 Task: Create a section Database Migration Sprint and in the section, add a milestone Digital Transformation in the project VitalityTech.
Action: Mouse moved to (58, 161)
Screenshot: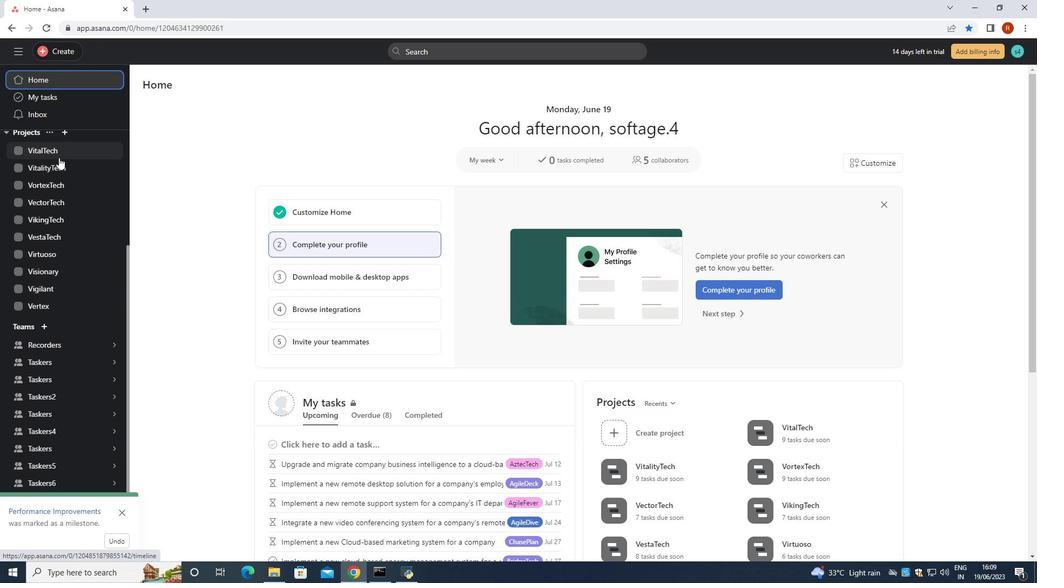 
Action: Mouse pressed left at (58, 161)
Screenshot: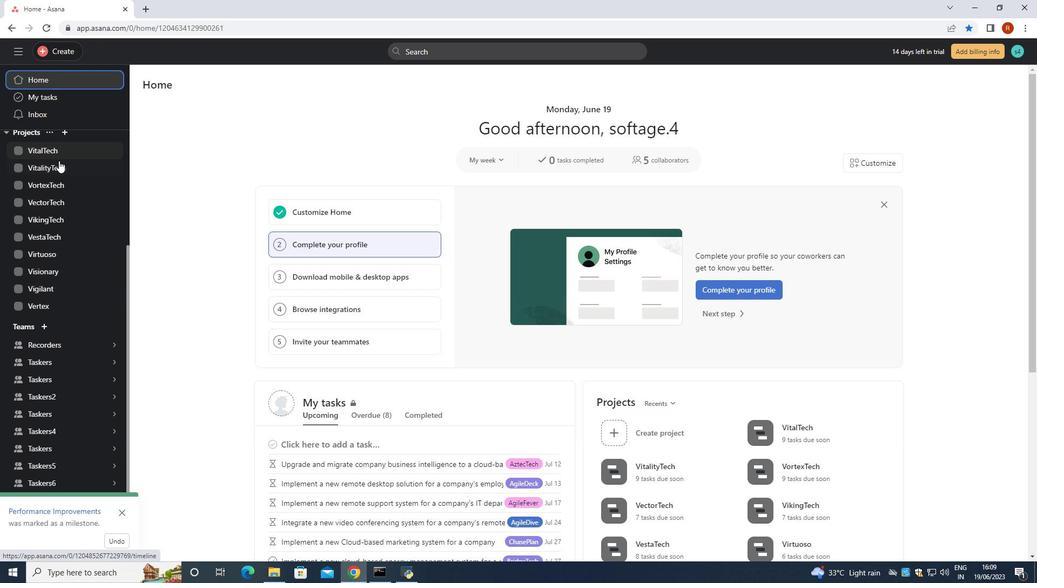 
Action: Mouse moved to (133, 261)
Screenshot: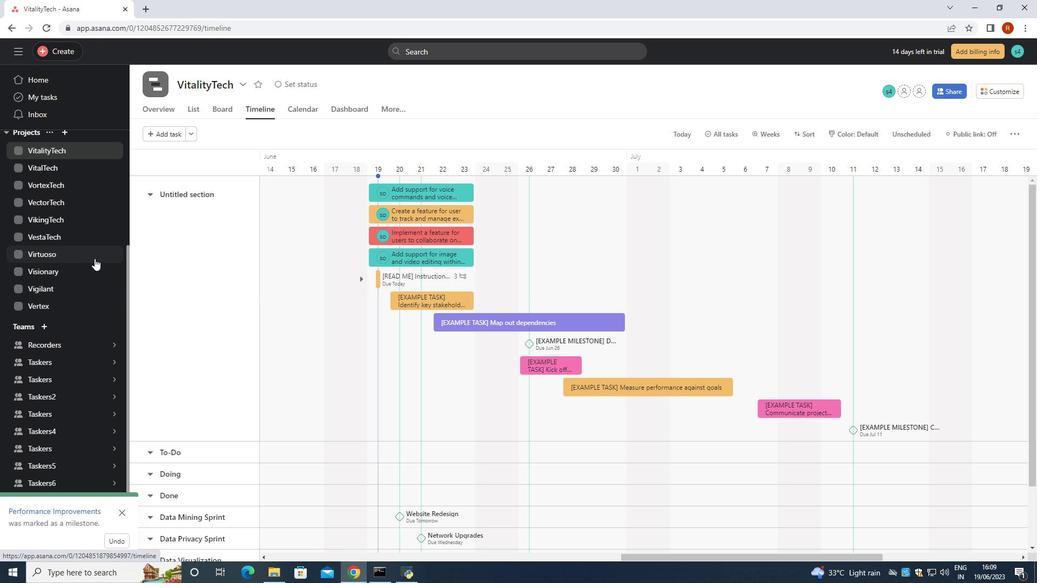 
Action: Mouse scrolled (133, 260) with delta (0, 0)
Screenshot: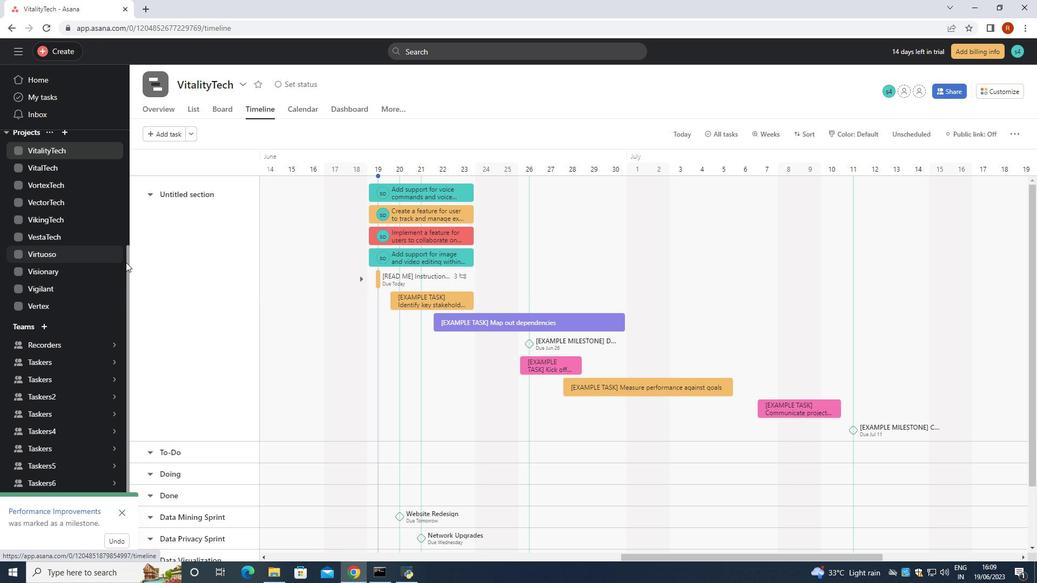 
Action: Mouse scrolled (133, 260) with delta (0, 0)
Screenshot: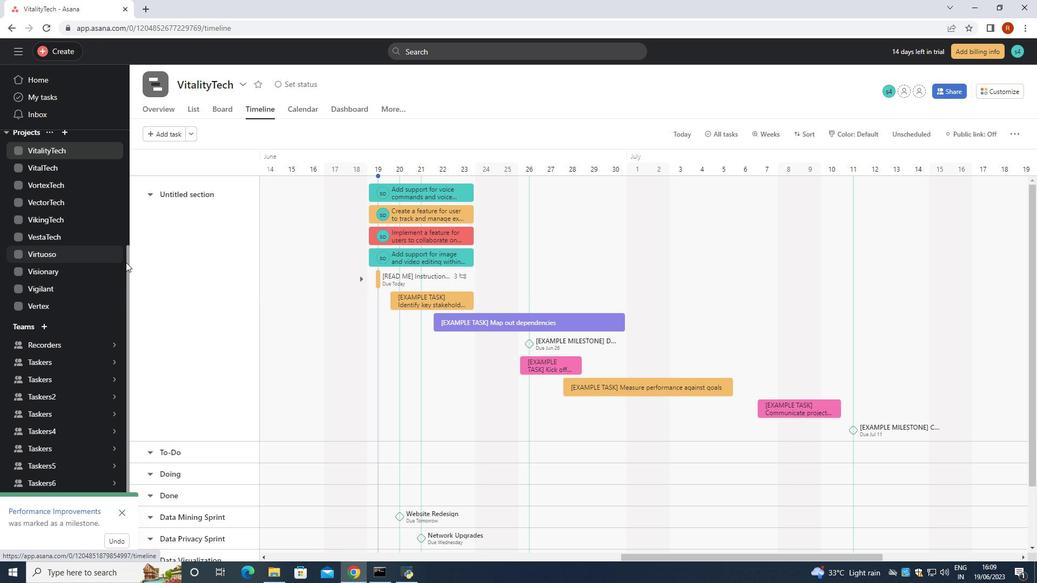 
Action: Mouse scrolled (133, 260) with delta (0, 0)
Screenshot: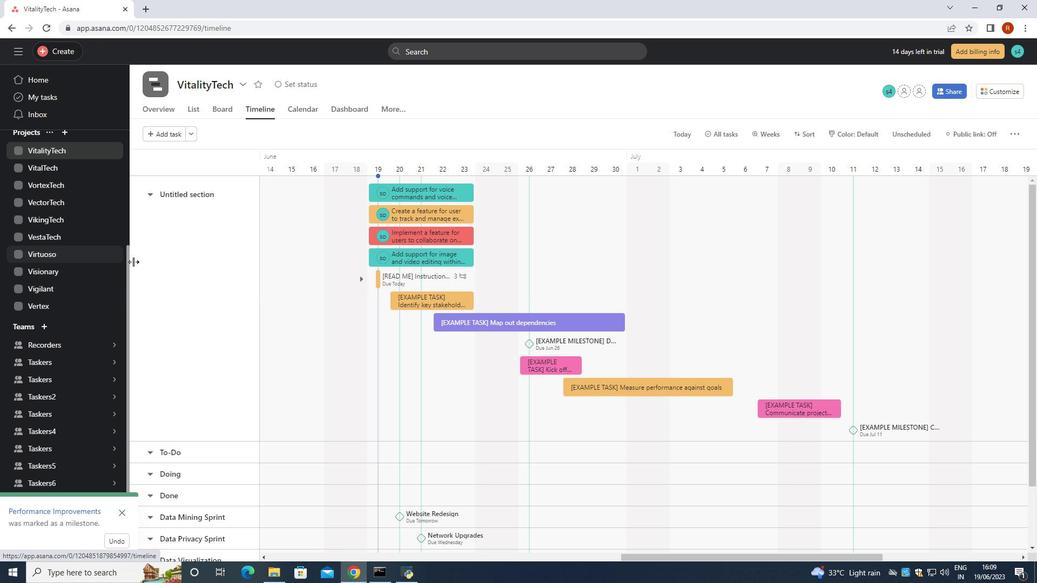 
Action: Mouse moved to (136, 261)
Screenshot: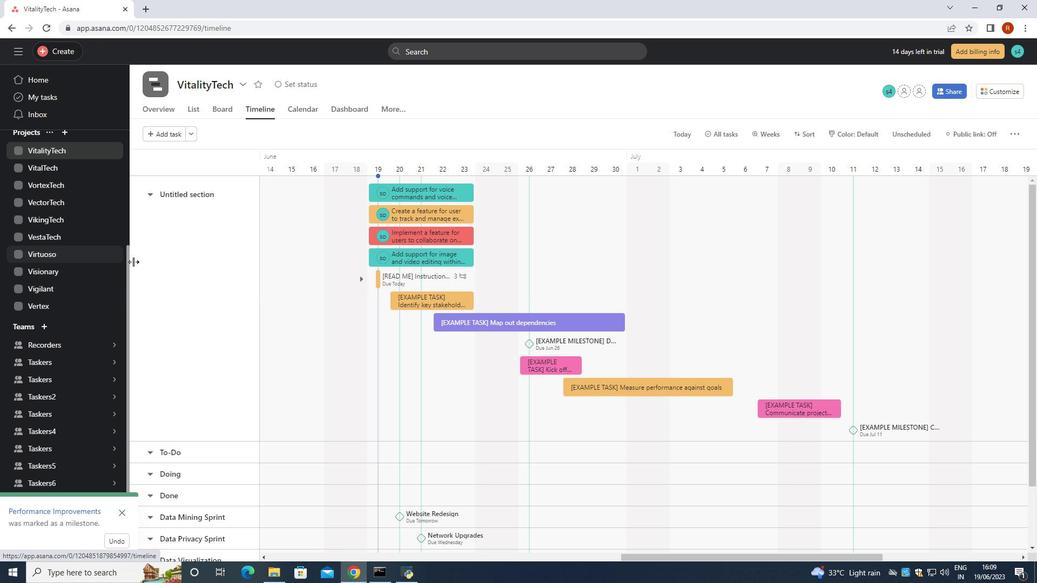 
Action: Mouse scrolled (136, 260) with delta (0, 0)
Screenshot: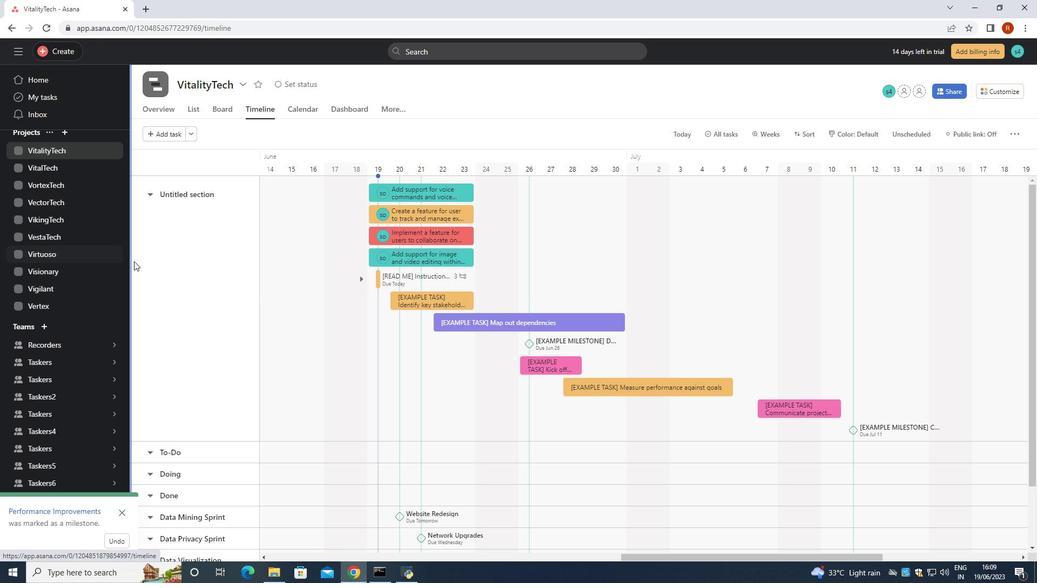 
Action: Mouse moved to (139, 261)
Screenshot: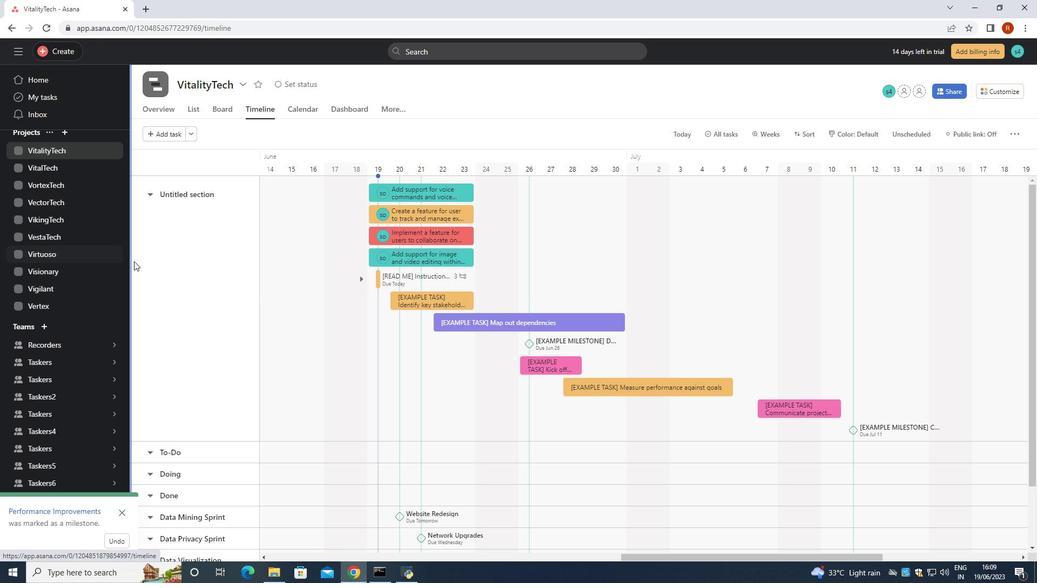 
Action: Mouse scrolled (138, 260) with delta (0, 0)
Screenshot: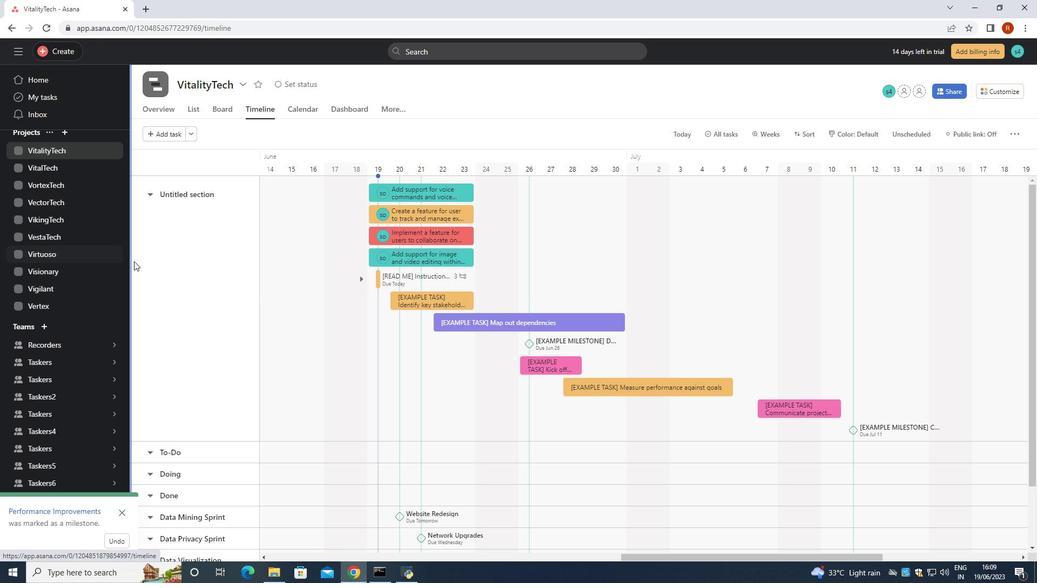 
Action: Mouse moved to (143, 261)
Screenshot: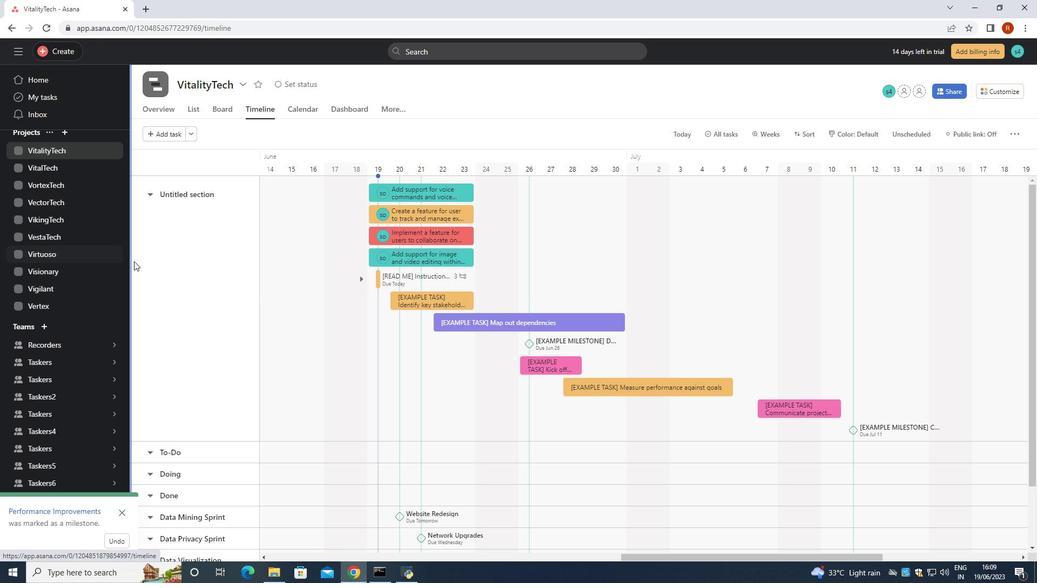 
Action: Mouse scrolled (141, 260) with delta (0, 0)
Screenshot: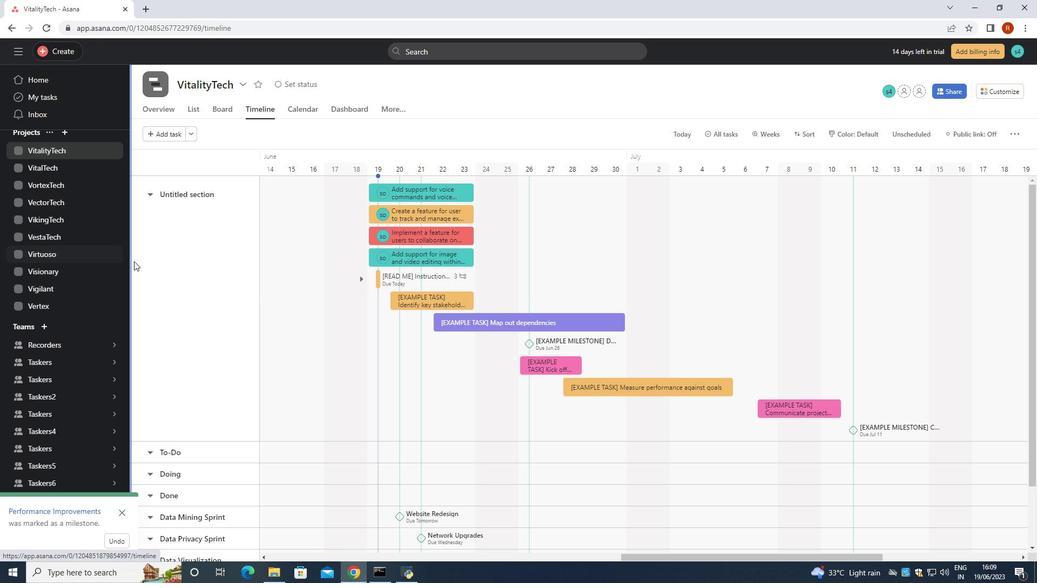 
Action: Mouse moved to (220, 393)
Screenshot: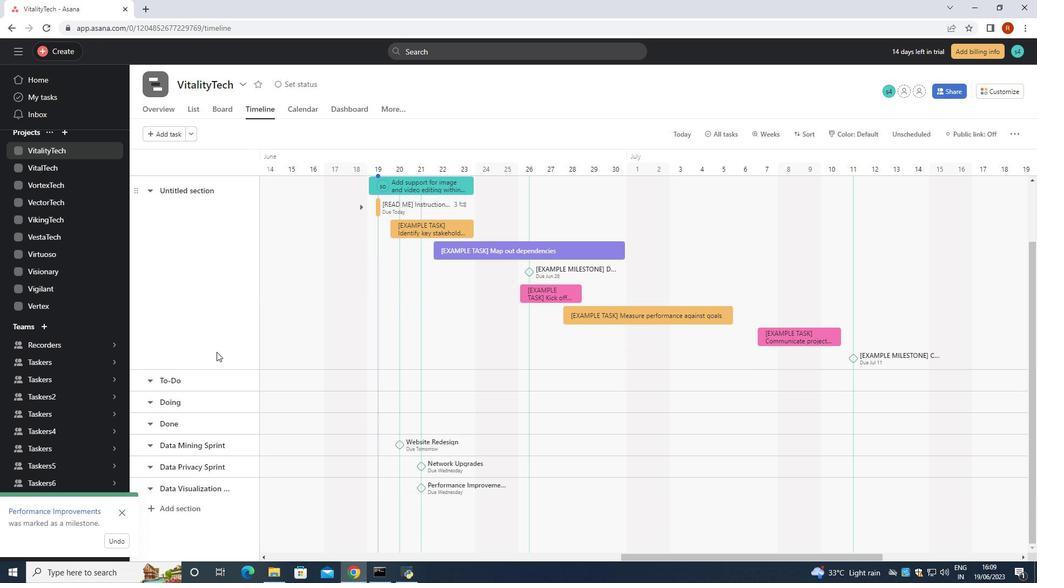 
Action: Mouse scrolled (220, 392) with delta (0, 0)
Screenshot: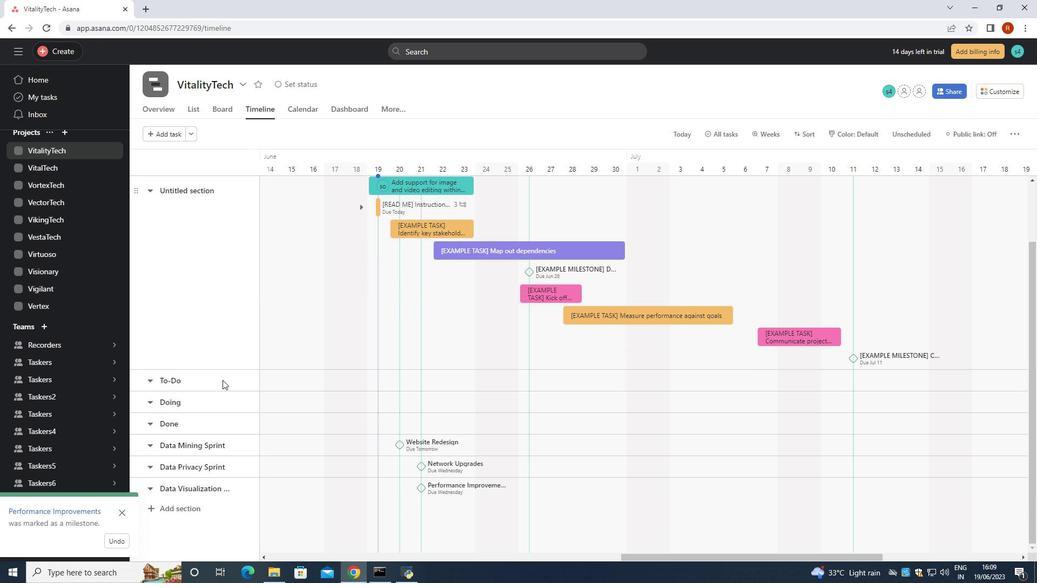 
Action: Mouse moved to (216, 400)
Screenshot: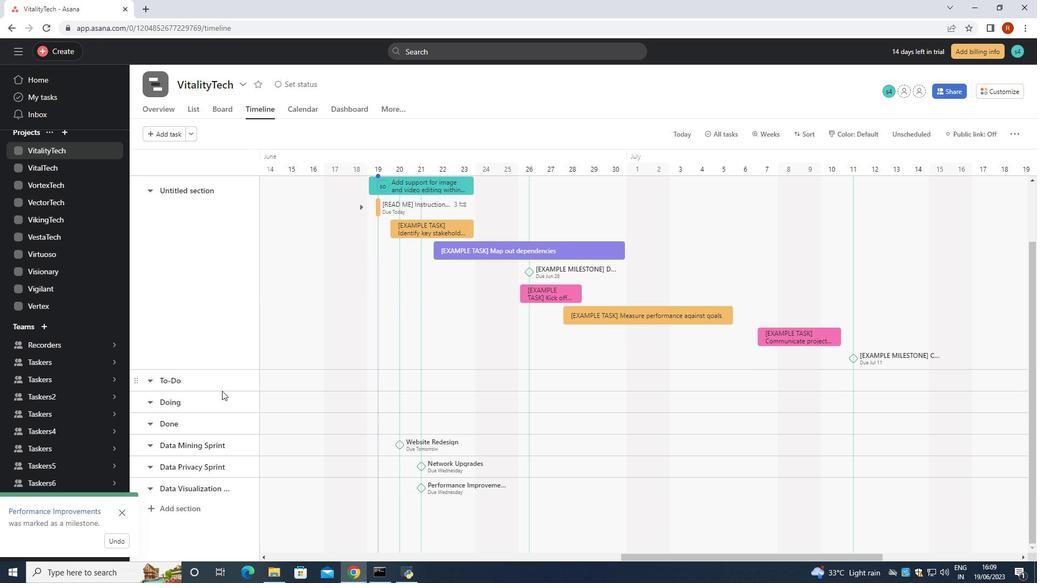 
Action: Mouse scrolled (218, 396) with delta (0, 0)
Screenshot: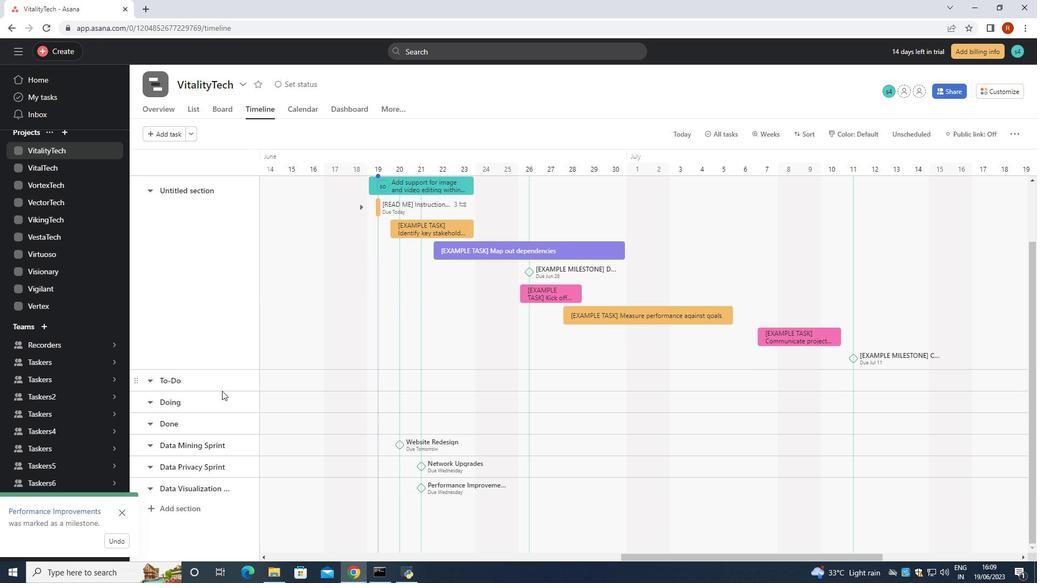 
Action: Mouse moved to (192, 512)
Screenshot: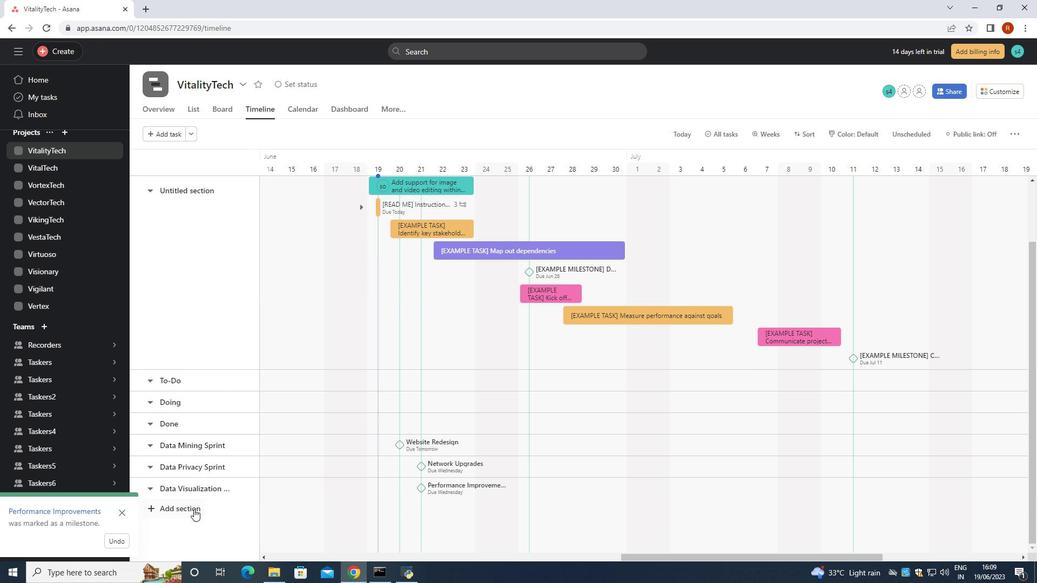 
Action: Mouse pressed left at (192, 512)
Screenshot: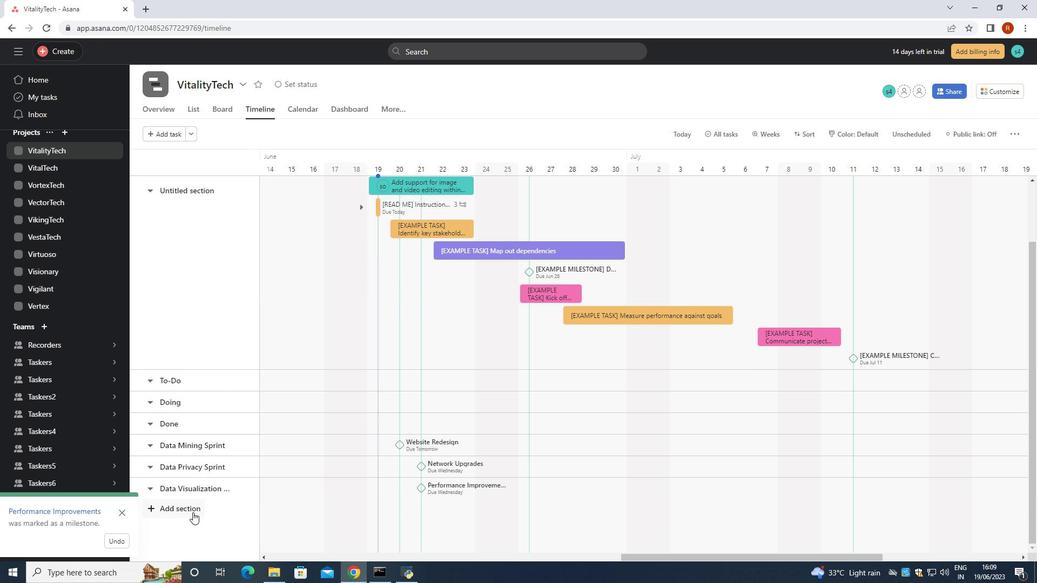 
Action: Key pressed <Key.shift>Database<Key.space><Key.shift>Migration<Key.space><Key.shift>Sprint
Screenshot: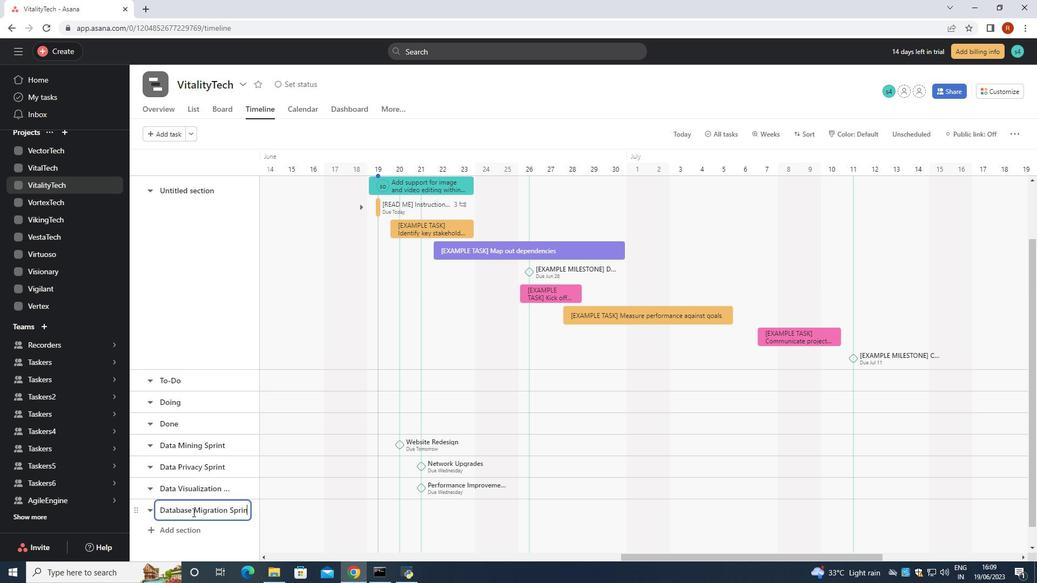 
Action: Mouse moved to (329, 516)
Screenshot: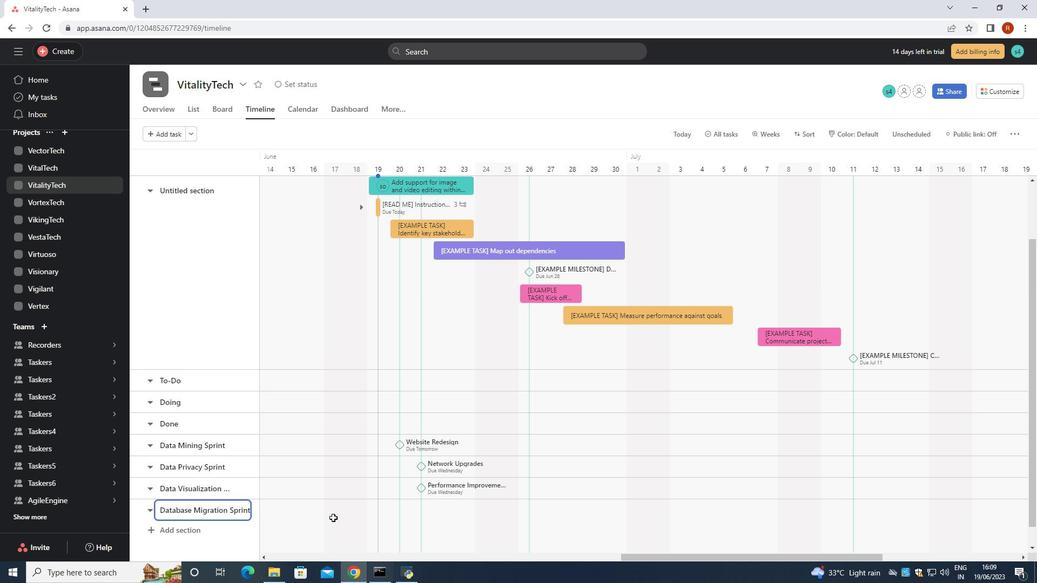 
Action: Mouse pressed left at (329, 516)
Screenshot: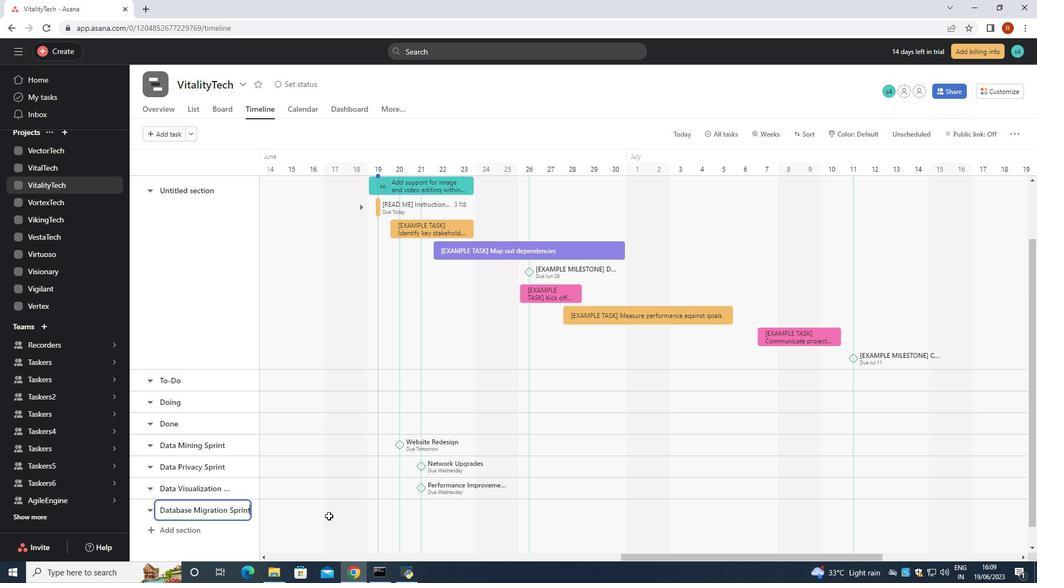 
Action: Mouse moved to (327, 532)
Screenshot: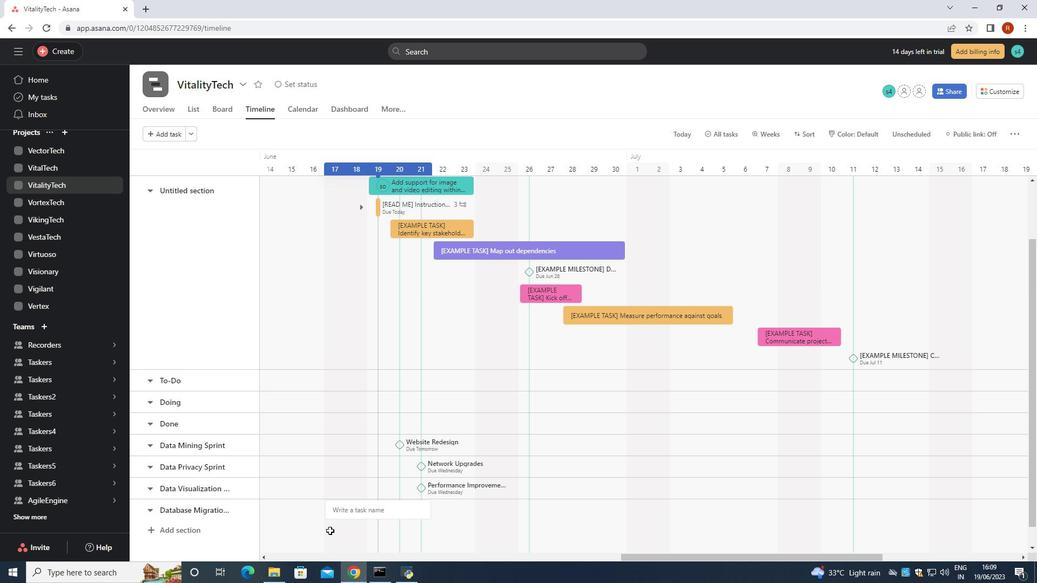 
Action: Key pressed <Key.shift><Key.shift><Key.shift>Digital<Key.space><Key.shift>Transformation<Key.space><Key.enter>
Screenshot: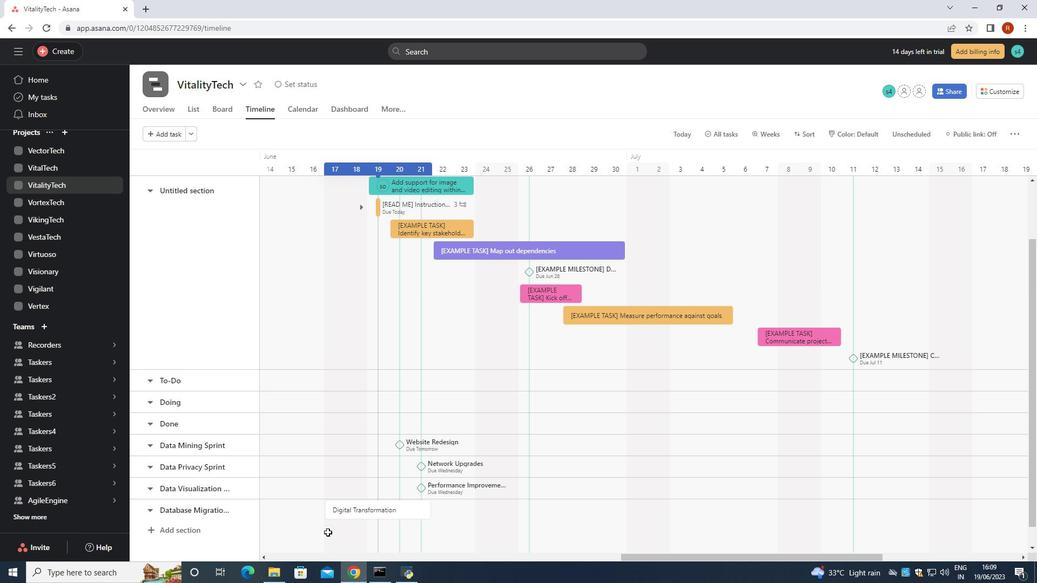 
Action: Mouse moved to (375, 513)
Screenshot: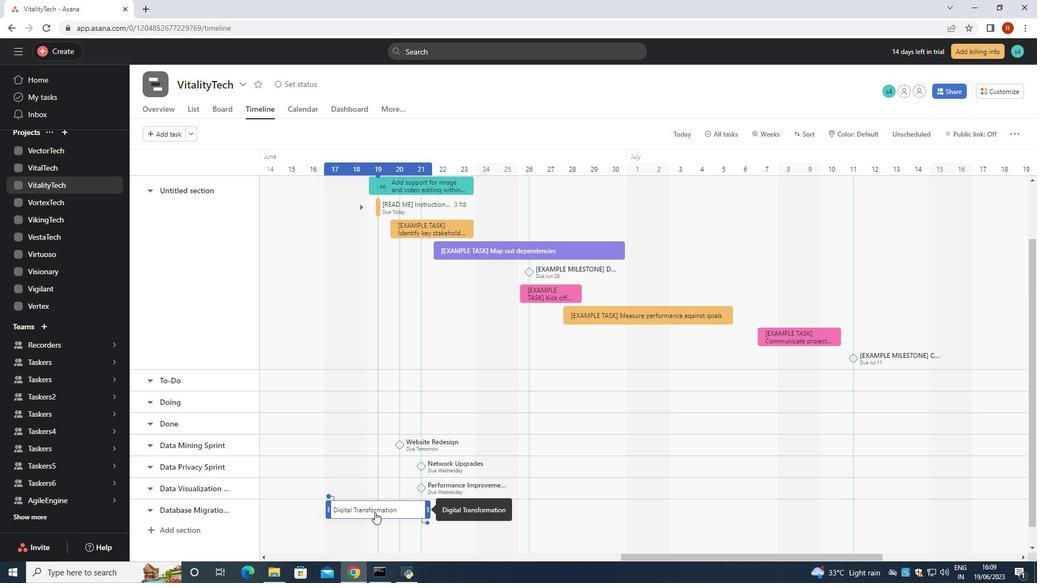 
Action: Mouse pressed left at (375, 513)
Screenshot: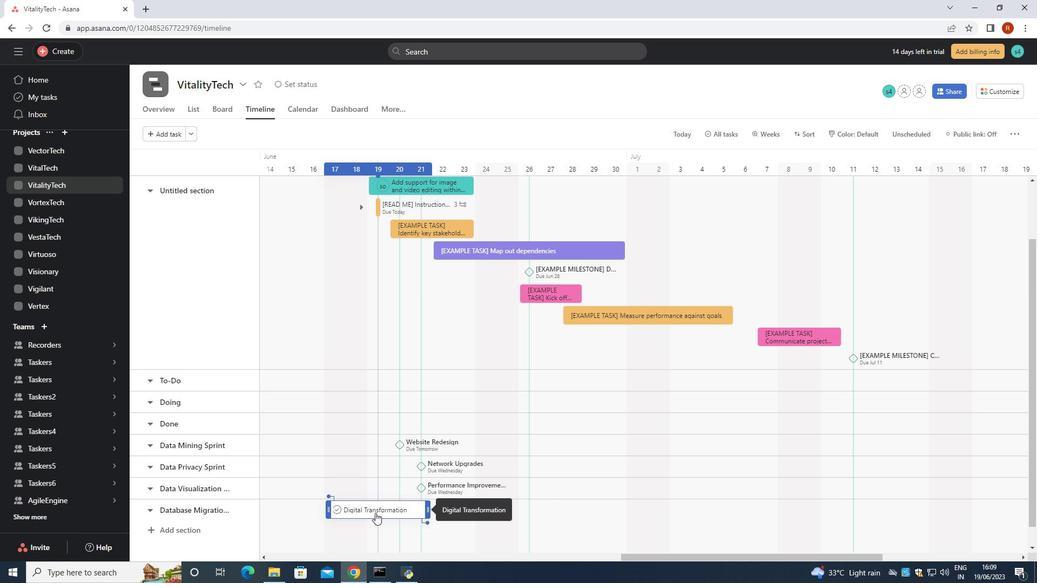 
Action: Mouse pressed right at (375, 513)
Screenshot: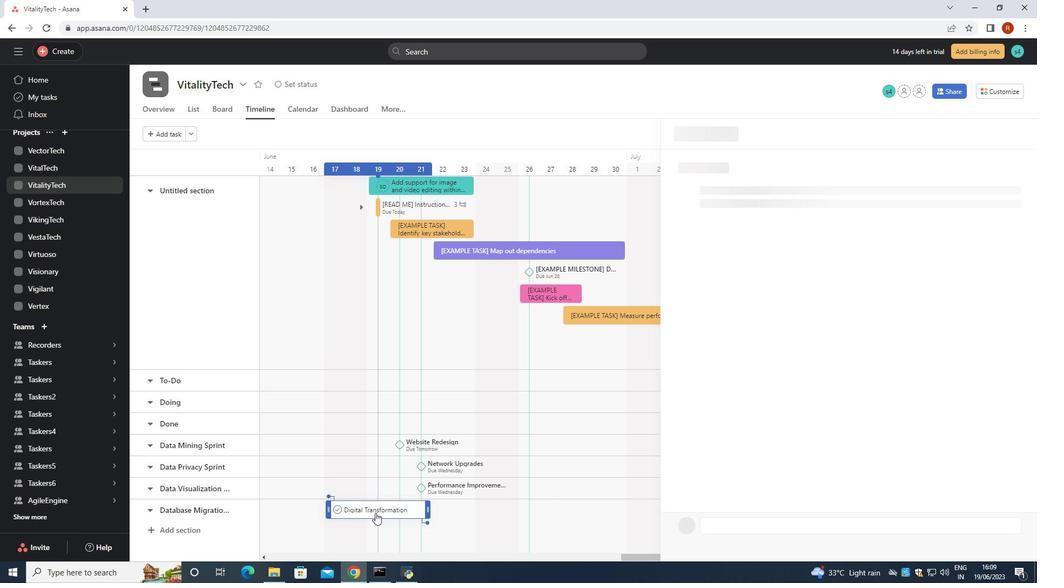 
Action: Mouse moved to (412, 459)
Screenshot: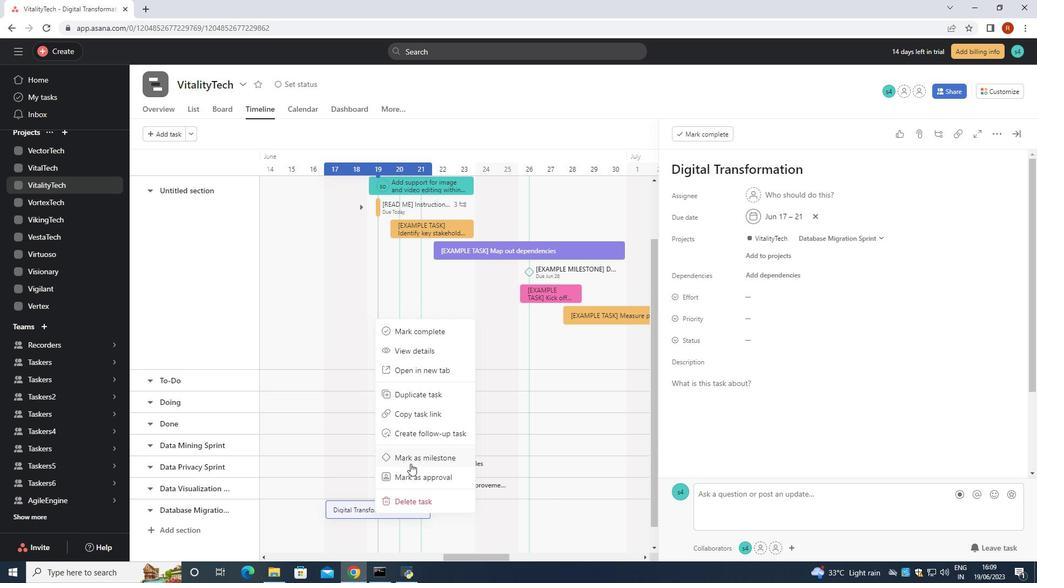 
Action: Mouse pressed left at (412, 459)
Screenshot: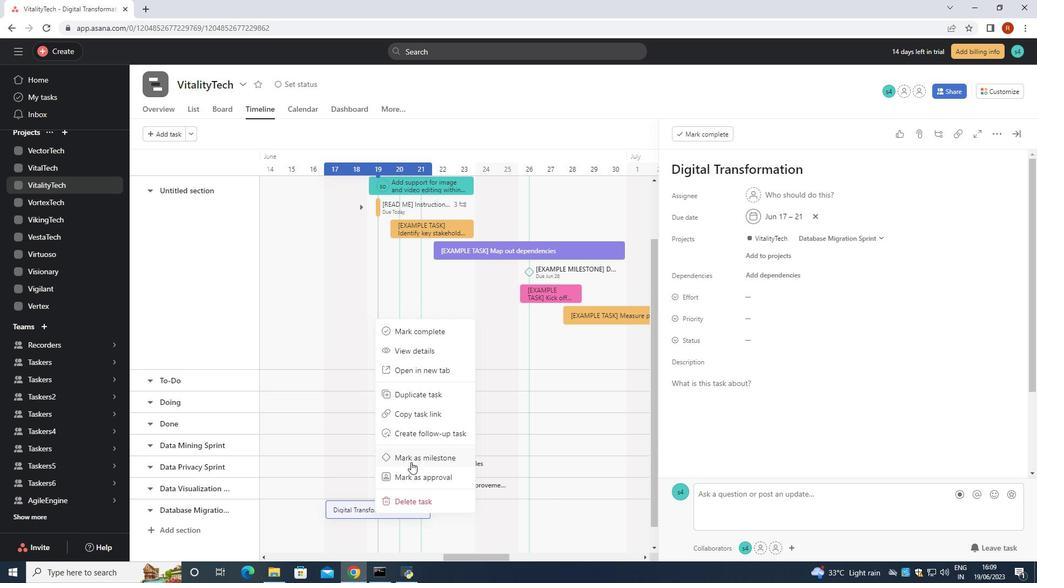 
Action: Mouse moved to (522, 477)
Screenshot: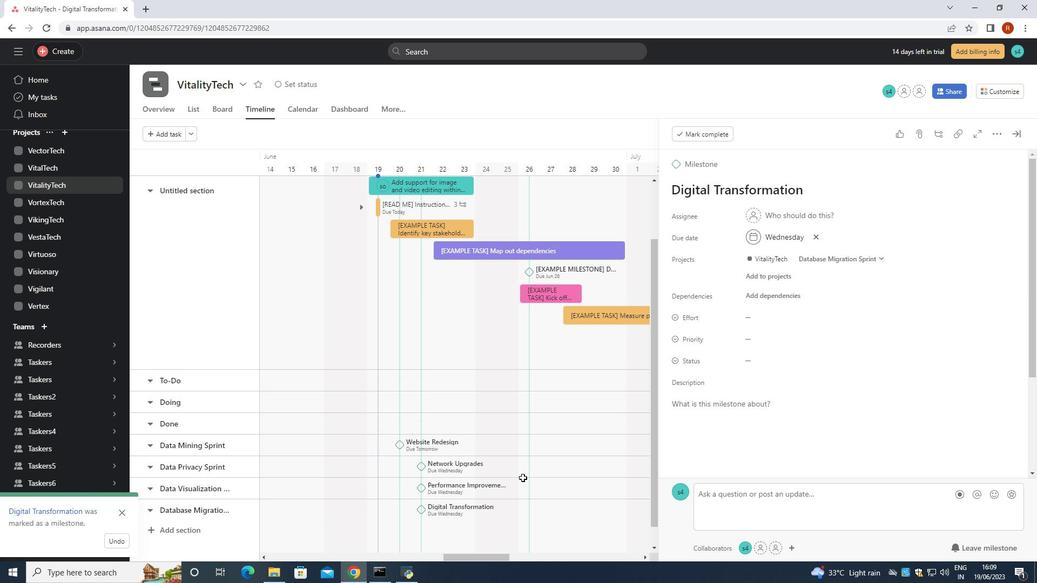 
